 Task: Enable the video filter "Color threshold filter" for mosaic bridge stream output.
Action: Mouse moved to (101, 13)
Screenshot: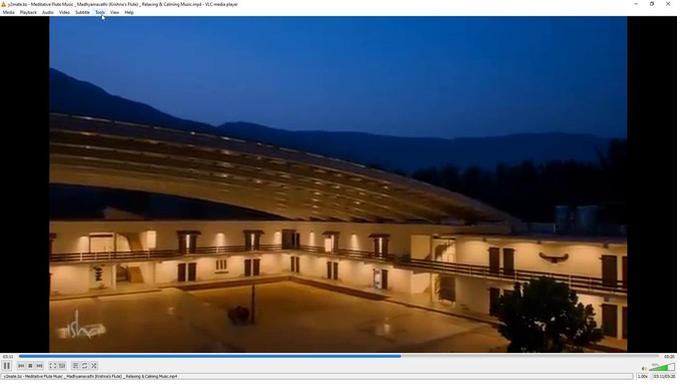 
Action: Mouse pressed left at (101, 13)
Screenshot: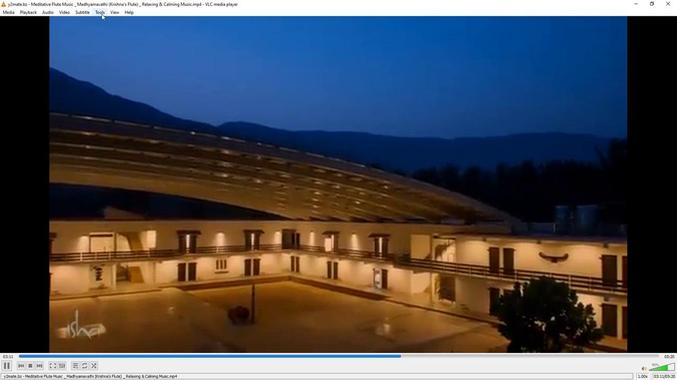 
Action: Mouse moved to (116, 94)
Screenshot: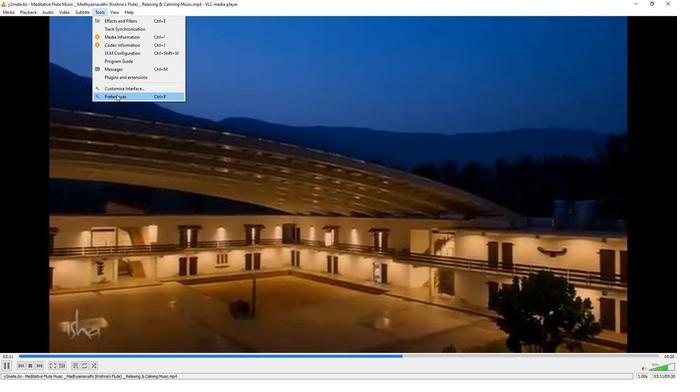 
Action: Mouse pressed left at (116, 94)
Screenshot: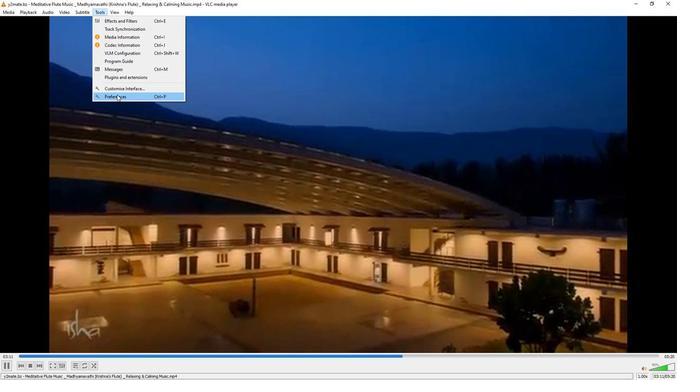 
Action: Mouse moved to (223, 312)
Screenshot: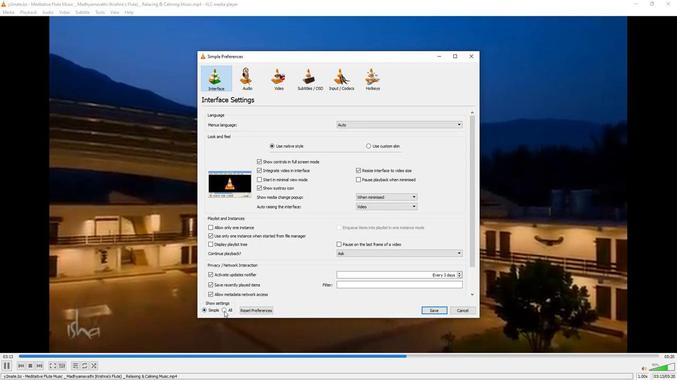 
Action: Mouse pressed left at (223, 312)
Screenshot: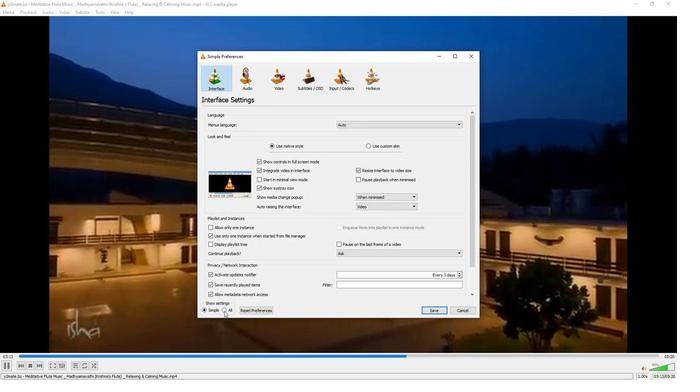 
Action: Mouse moved to (220, 253)
Screenshot: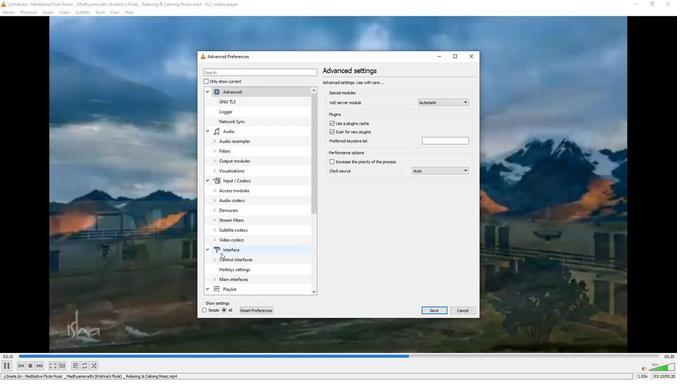 
Action: Mouse scrolled (220, 252) with delta (0, 0)
Screenshot: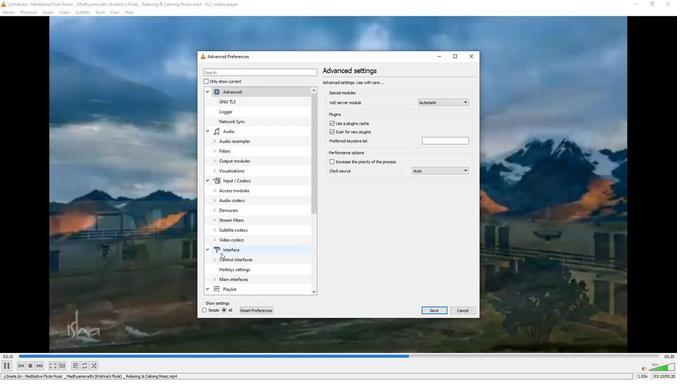 
Action: Mouse moved to (220, 252)
Screenshot: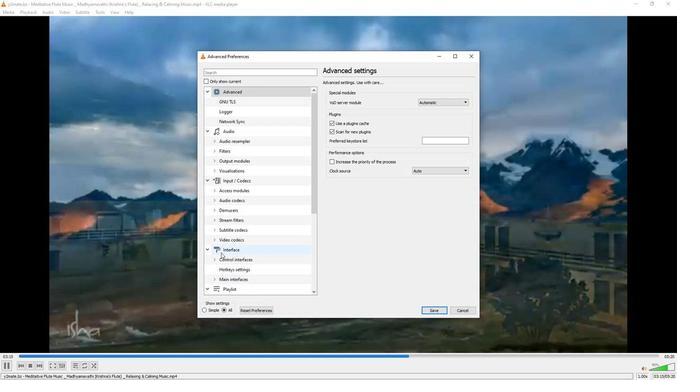 
Action: Mouse scrolled (220, 252) with delta (0, 0)
Screenshot: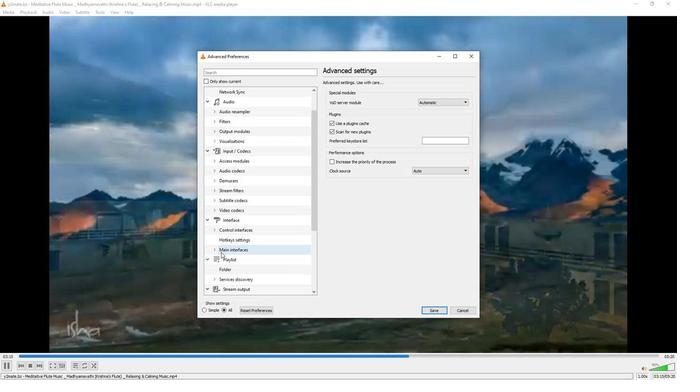 
Action: Mouse moved to (213, 278)
Screenshot: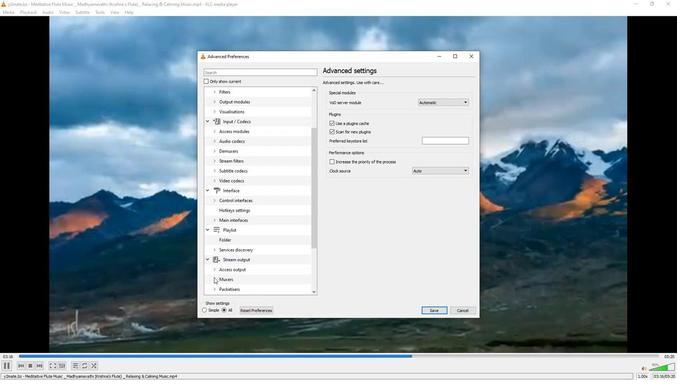 
Action: Mouse pressed left at (213, 278)
Screenshot: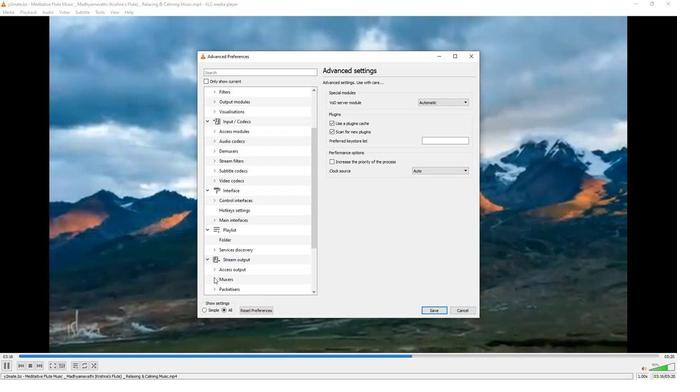 
Action: Mouse moved to (217, 274)
Screenshot: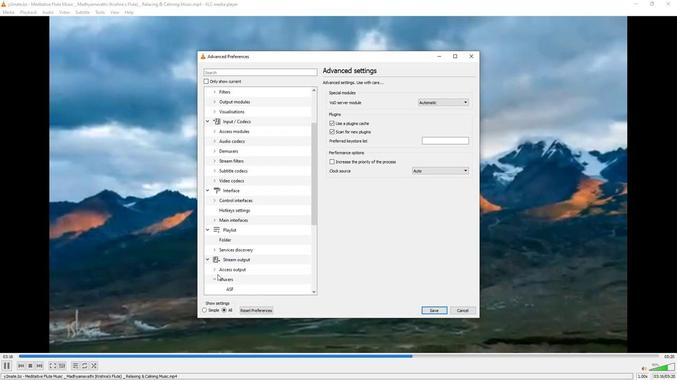 
Action: Mouse scrolled (217, 274) with delta (0, 0)
Screenshot: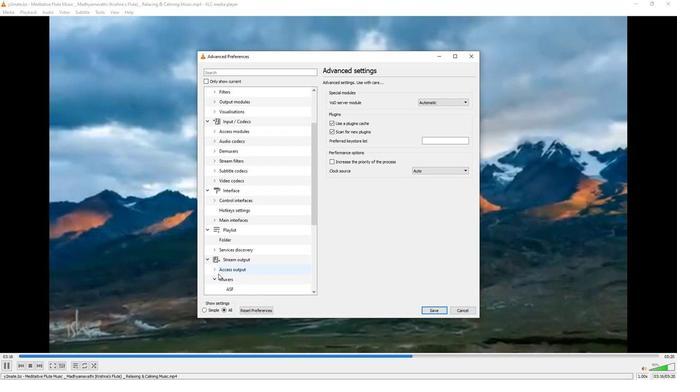 
Action: Mouse scrolled (217, 274) with delta (0, 0)
Screenshot: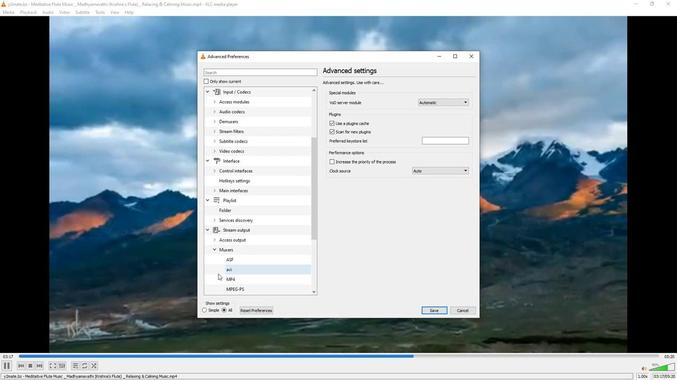 
Action: Mouse scrolled (217, 274) with delta (0, 0)
Screenshot: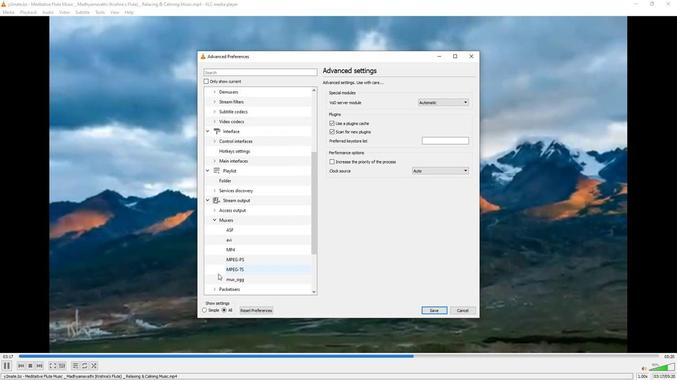 
Action: Mouse moved to (212, 268)
Screenshot: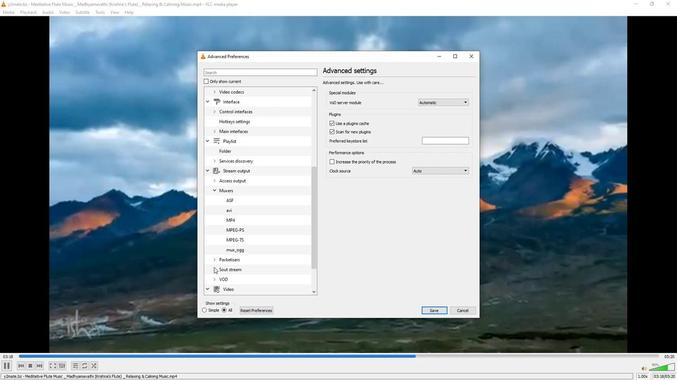 
Action: Mouse pressed left at (212, 268)
Screenshot: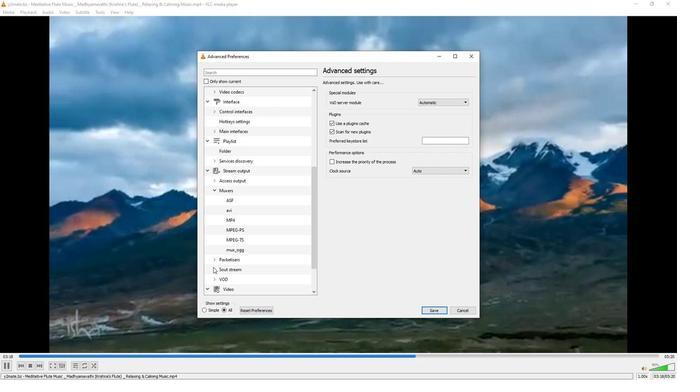
Action: Mouse moved to (213, 268)
Screenshot: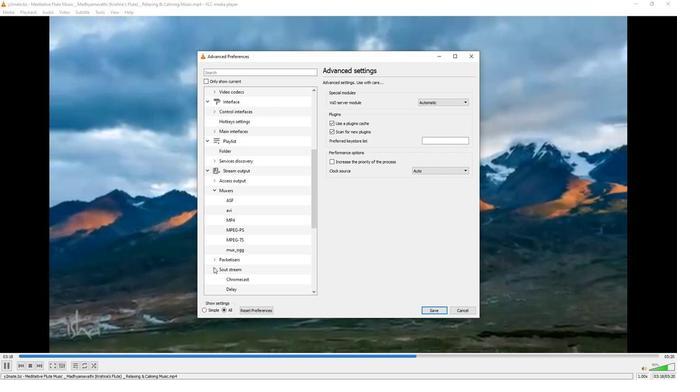 
Action: Mouse scrolled (213, 267) with delta (0, 0)
Screenshot: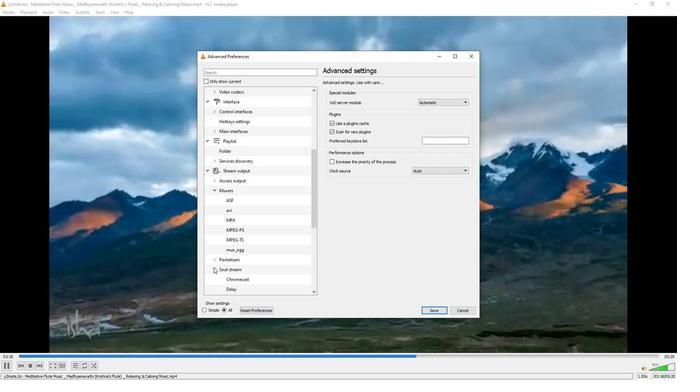 
Action: Mouse moved to (213, 268)
Screenshot: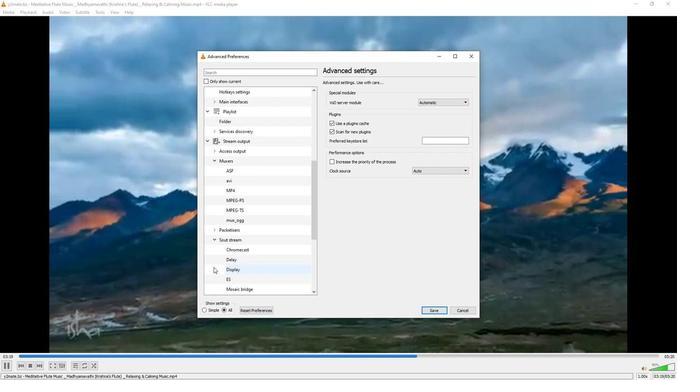 
Action: Mouse scrolled (213, 267) with delta (0, 0)
Screenshot: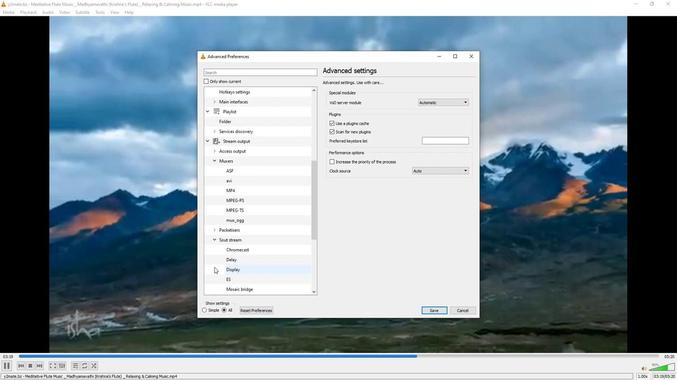 
Action: Mouse moved to (233, 261)
Screenshot: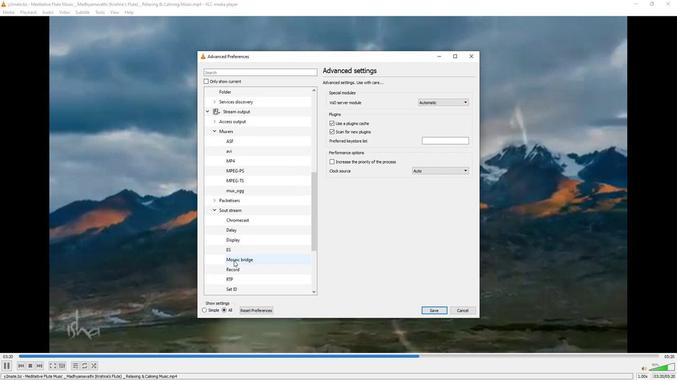 
Action: Mouse pressed left at (233, 261)
Screenshot: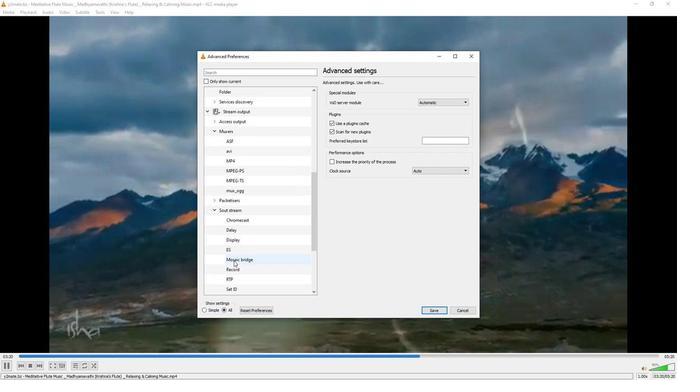 
Action: Mouse moved to (330, 275)
Screenshot: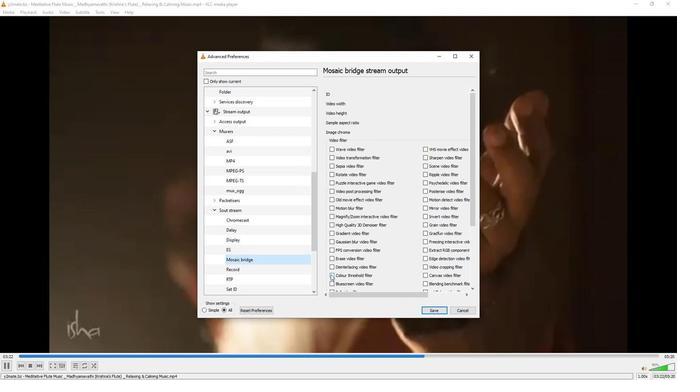 
Action: Mouse pressed left at (330, 275)
Screenshot: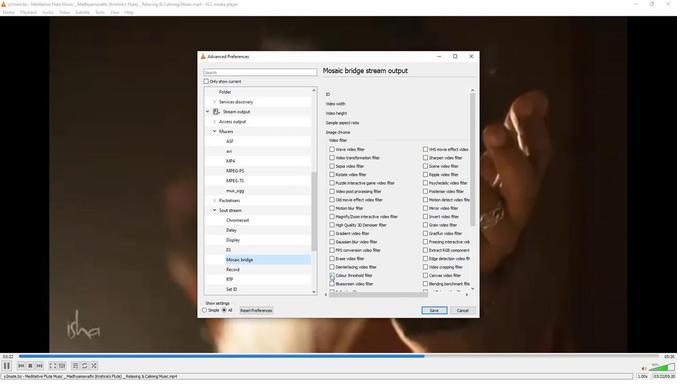 
Action: Mouse moved to (344, 260)
Screenshot: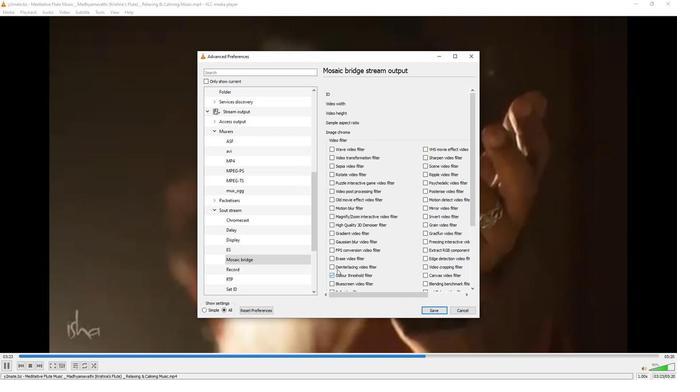 
